 Task: Set the max length for the RSS and Atom feed display to 10.
Action: Mouse moved to (96, 12)
Screenshot: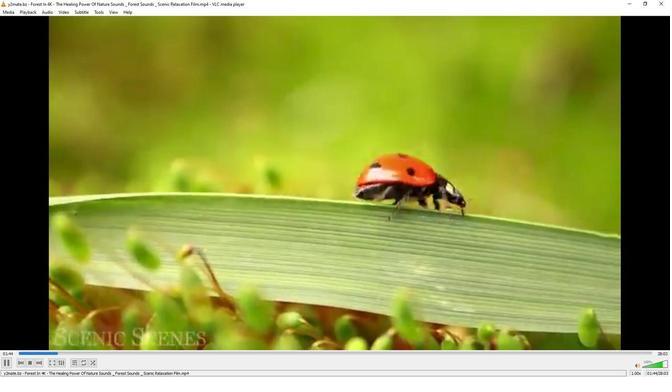 
Action: Mouse pressed left at (96, 12)
Screenshot: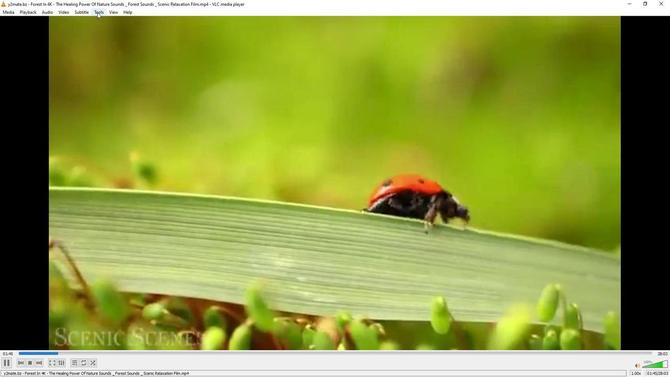 
Action: Mouse moved to (120, 95)
Screenshot: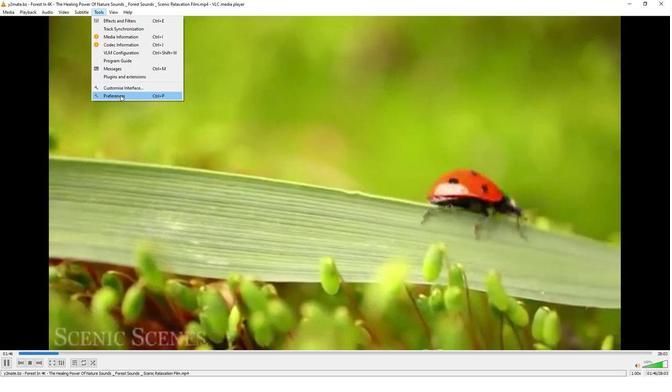 
Action: Mouse pressed left at (120, 95)
Screenshot: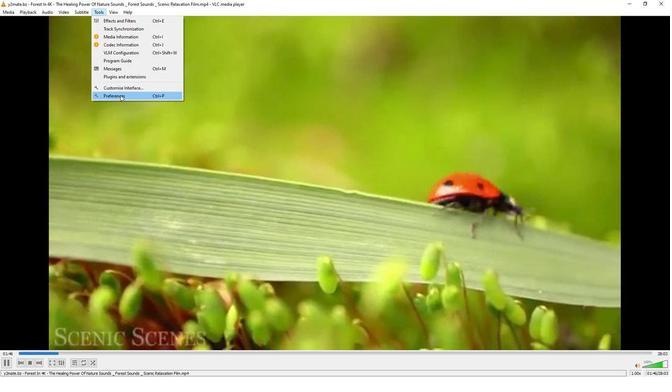 
Action: Mouse moved to (221, 306)
Screenshot: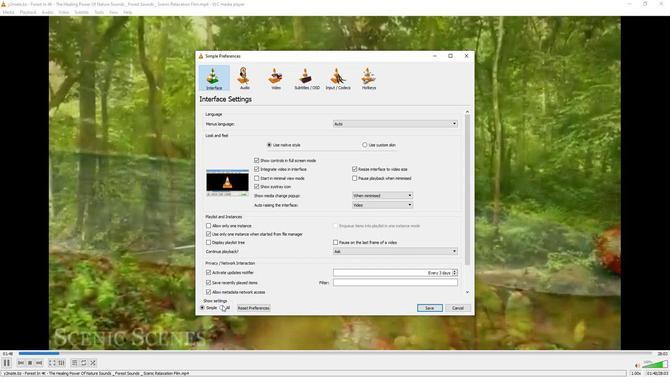 
Action: Mouse pressed left at (221, 306)
Screenshot: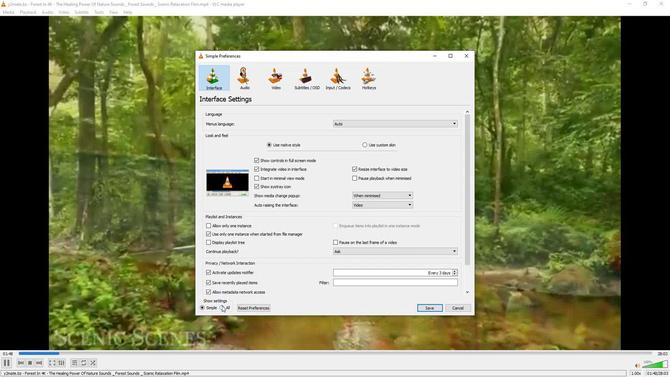 
Action: Mouse moved to (225, 243)
Screenshot: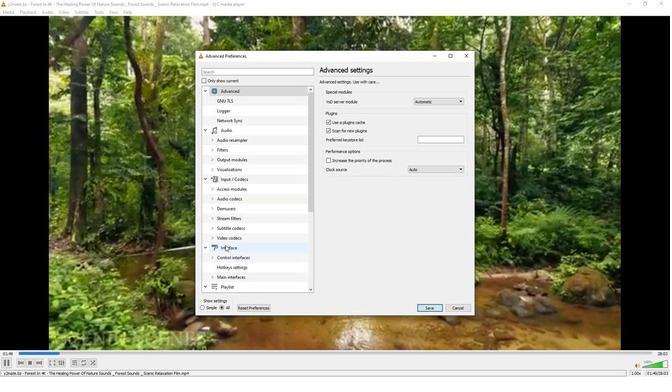 
Action: Mouse scrolled (225, 242) with delta (0, 0)
Screenshot: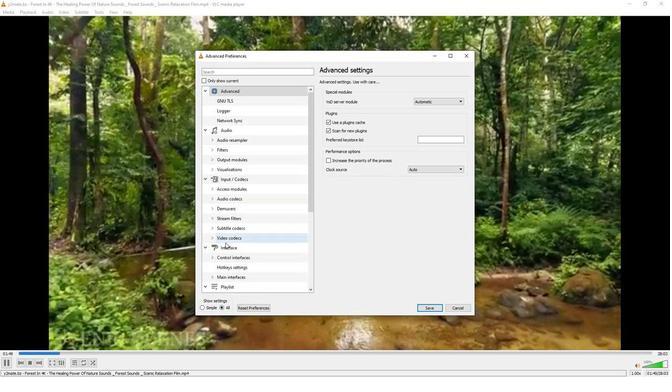 
Action: Mouse scrolled (225, 242) with delta (0, 0)
Screenshot: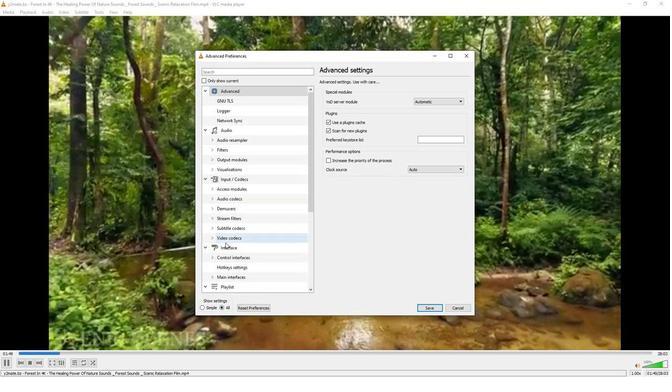 
Action: Mouse moved to (225, 243)
Screenshot: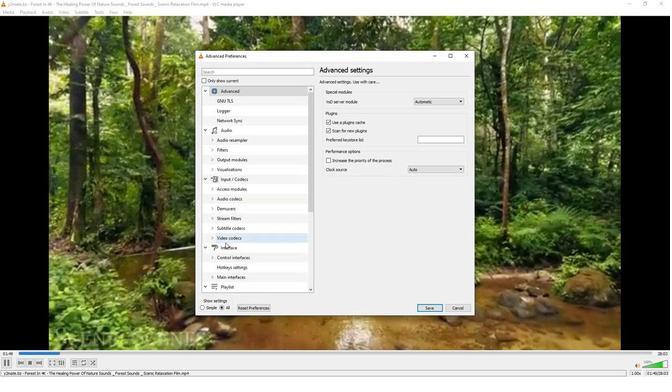 
Action: Mouse scrolled (225, 242) with delta (0, 0)
Screenshot: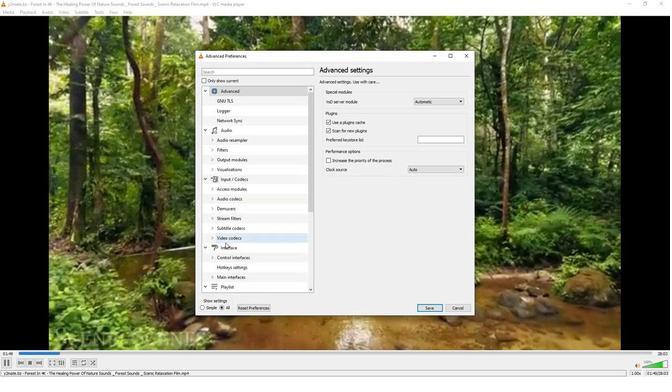 
Action: Mouse moved to (224, 241)
Screenshot: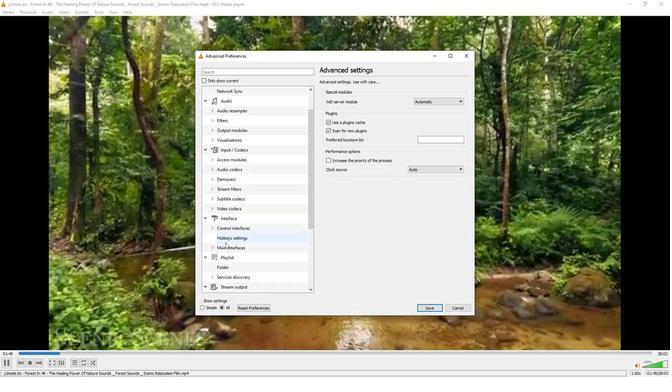 
Action: Mouse scrolled (224, 241) with delta (0, 0)
Screenshot: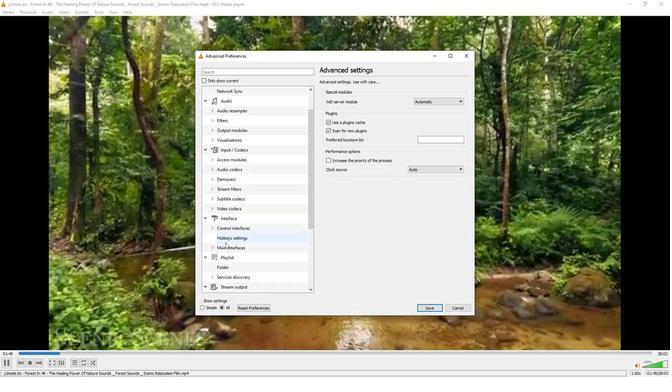 
Action: Mouse moved to (223, 239)
Screenshot: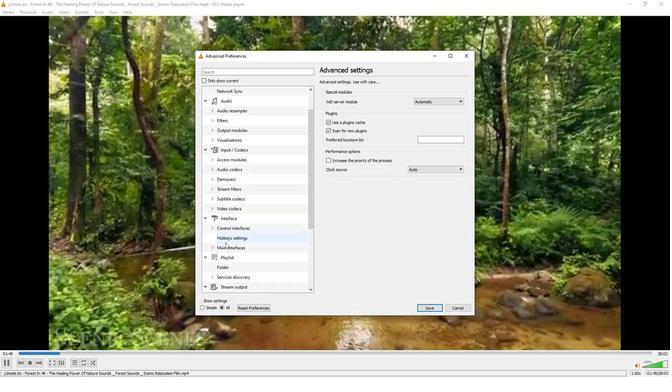 
Action: Mouse scrolled (223, 239) with delta (0, 0)
Screenshot: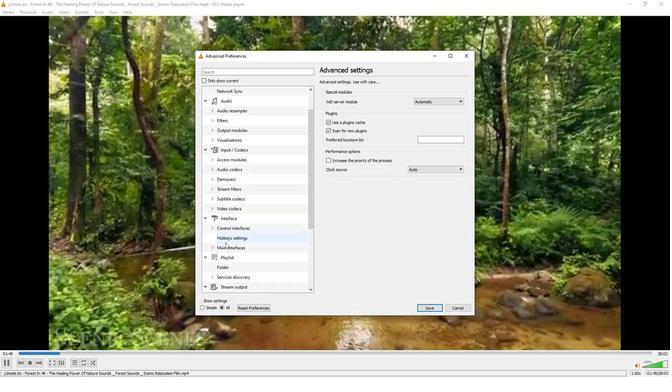 
Action: Mouse moved to (221, 234)
Screenshot: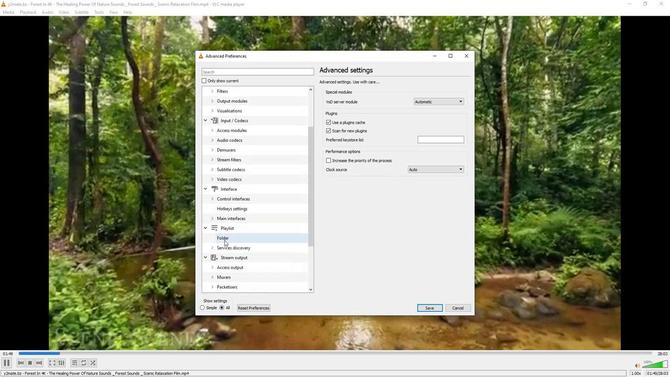 
Action: Mouse scrolled (221, 233) with delta (0, 0)
Screenshot: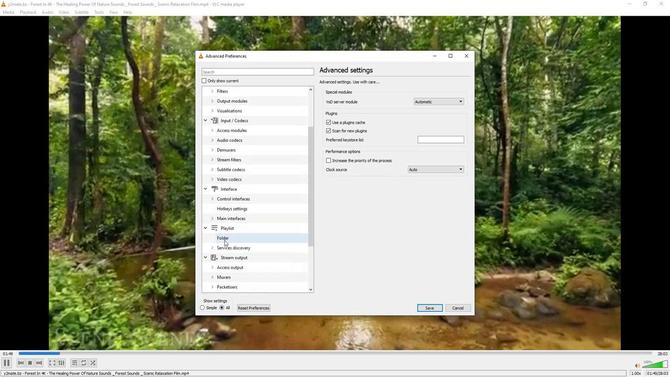 
Action: Mouse moved to (218, 229)
Screenshot: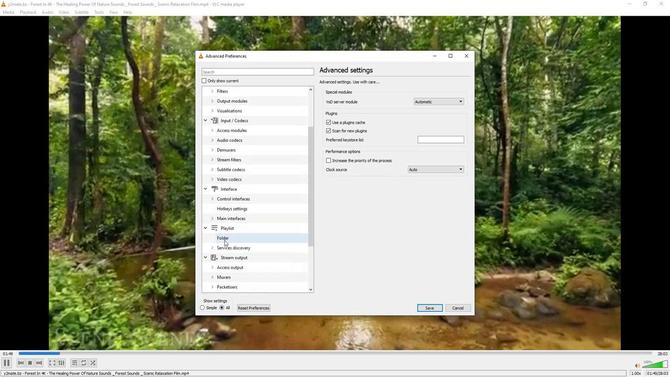 
Action: Mouse scrolled (218, 229) with delta (0, 0)
Screenshot: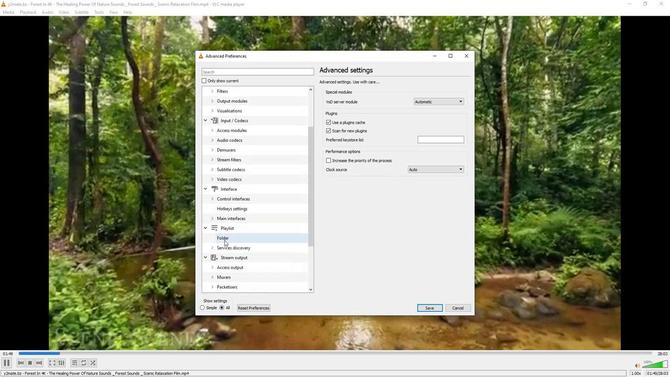 
Action: Mouse moved to (211, 287)
Screenshot: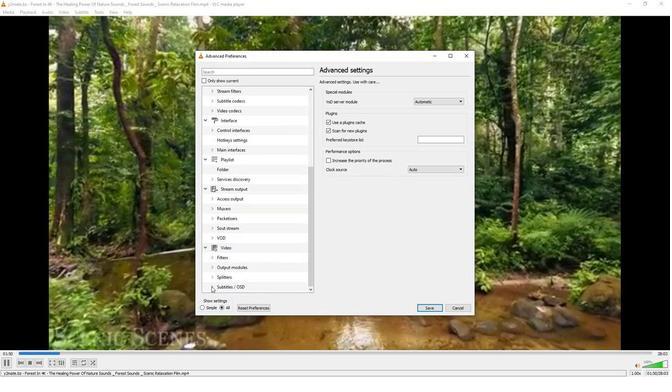 
Action: Mouse pressed left at (211, 287)
Screenshot: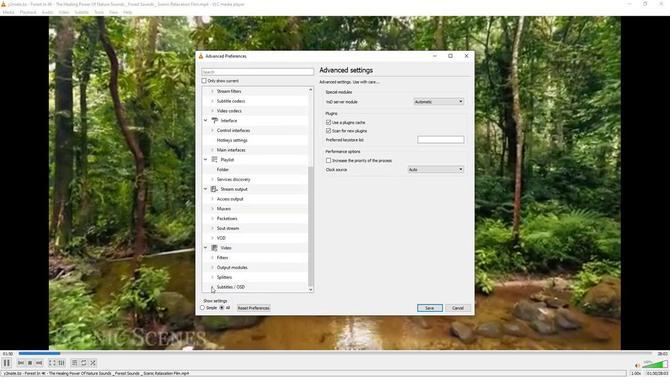 
Action: Mouse moved to (230, 258)
Screenshot: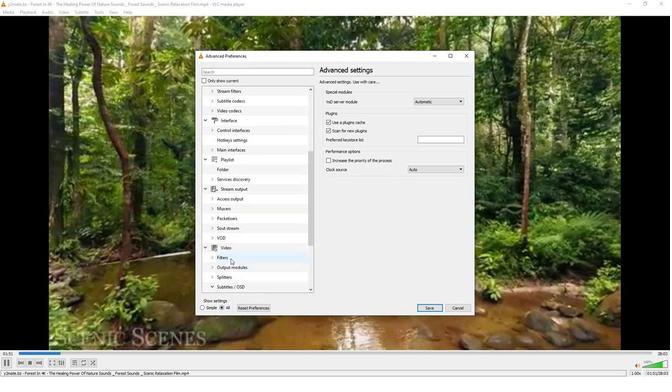 
Action: Mouse scrolled (230, 258) with delta (0, 0)
Screenshot: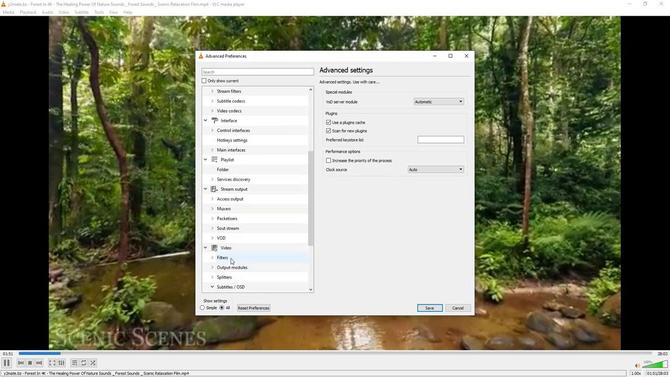
Action: Mouse scrolled (230, 258) with delta (0, 0)
Screenshot: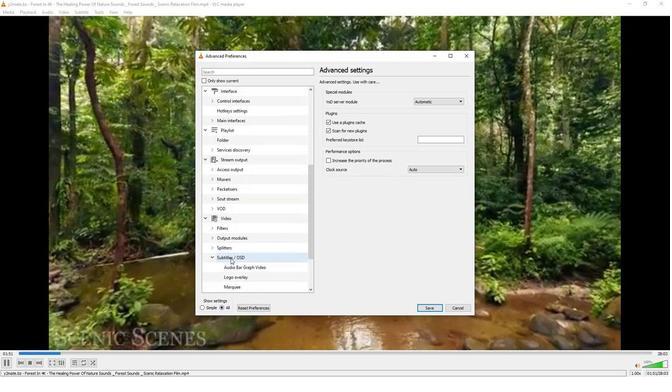 
Action: Mouse scrolled (230, 258) with delta (0, 0)
Screenshot: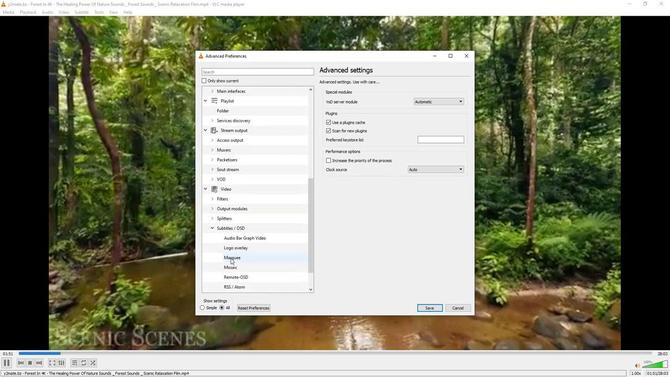 
Action: Mouse scrolled (230, 258) with delta (0, 0)
Screenshot: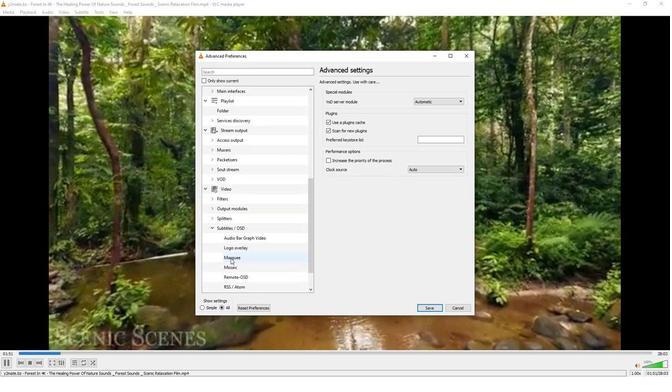 
Action: Mouse scrolled (230, 258) with delta (0, 0)
Screenshot: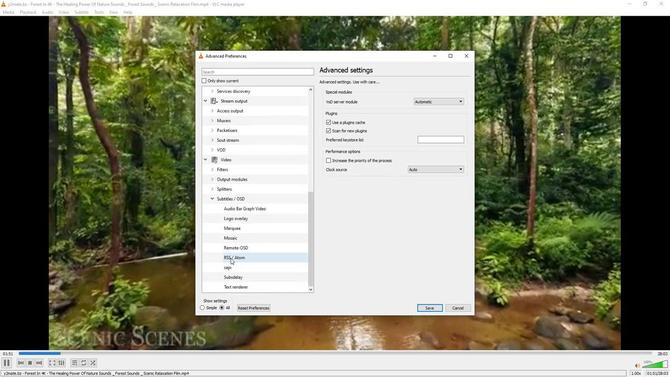 
Action: Mouse moved to (230, 256)
Screenshot: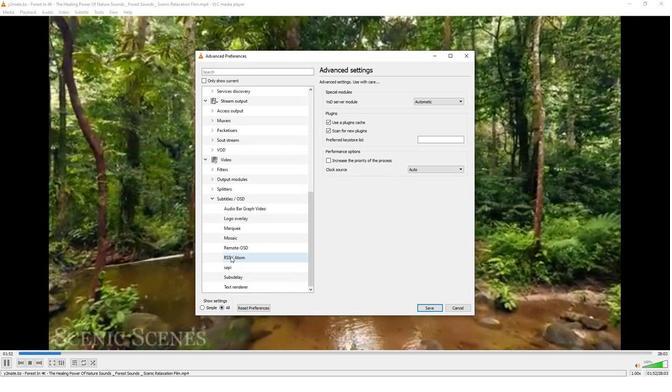 
Action: Mouse pressed left at (230, 256)
Screenshot: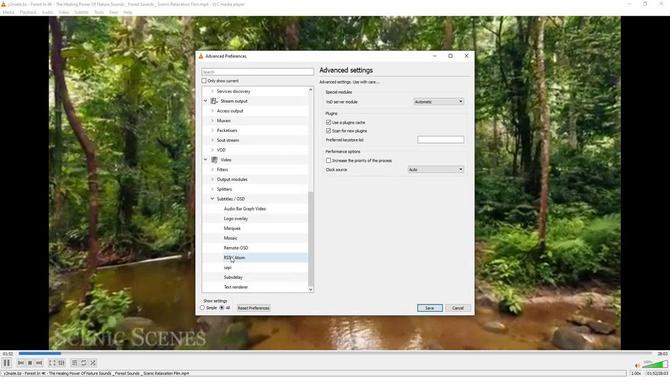 
Action: Mouse moved to (454, 201)
Screenshot: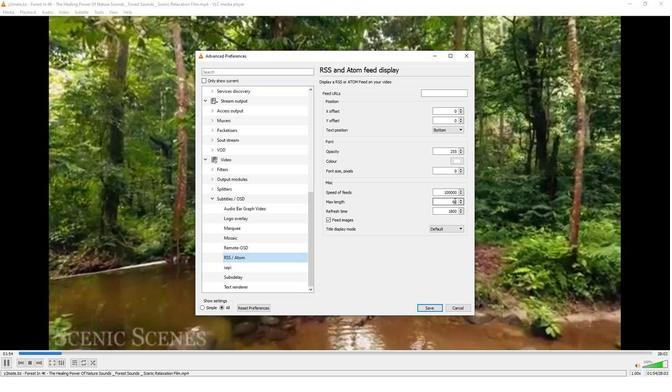 
Action: Mouse pressed left at (454, 201)
Screenshot: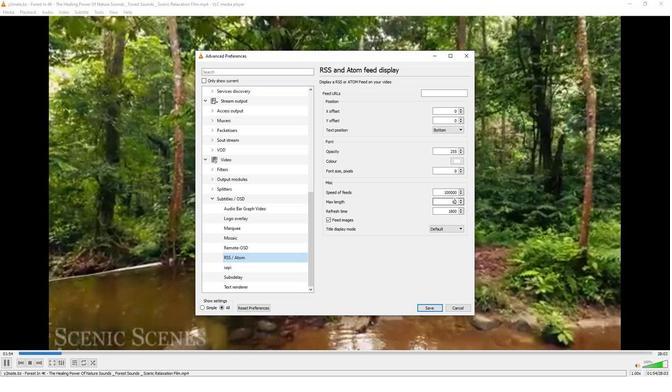 
Action: Mouse moved to (464, 215)
Screenshot: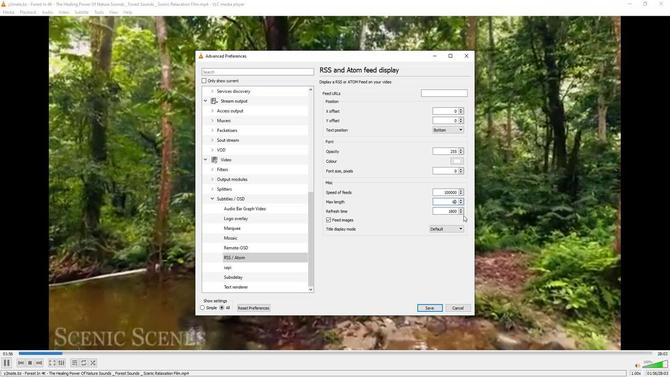 
Action: Key pressed <Key.backspace>
Screenshot: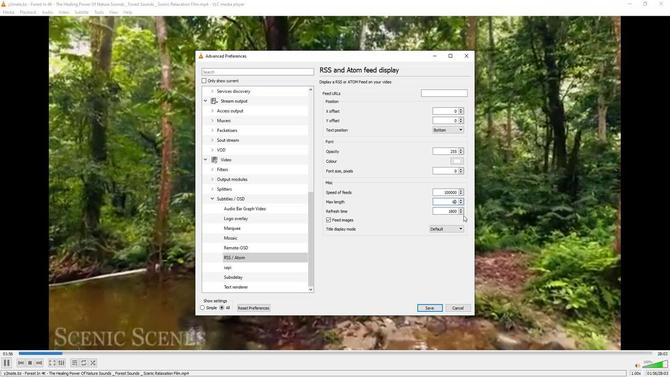 
Action: Mouse moved to (462, 213)
Screenshot: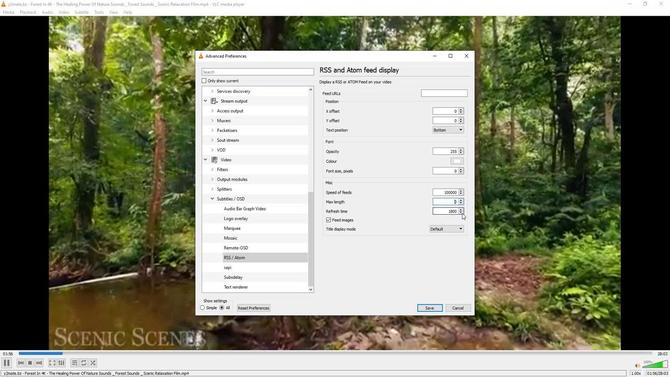 
Action: Key pressed 1
Screenshot: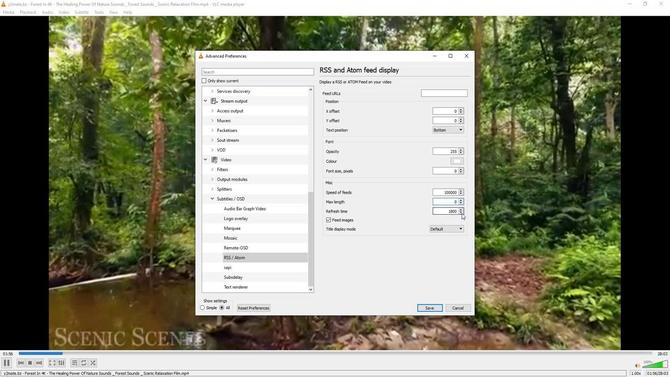 
Action: Mouse moved to (449, 239)
Screenshot: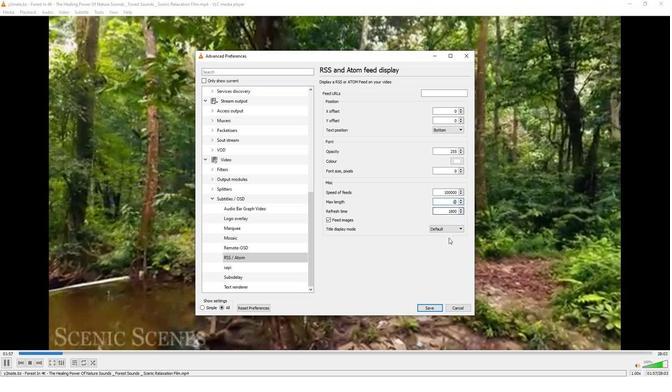
